 Task: Toggle the output scrolling option in the notebook.
Action: Mouse moved to (13, 603)
Screenshot: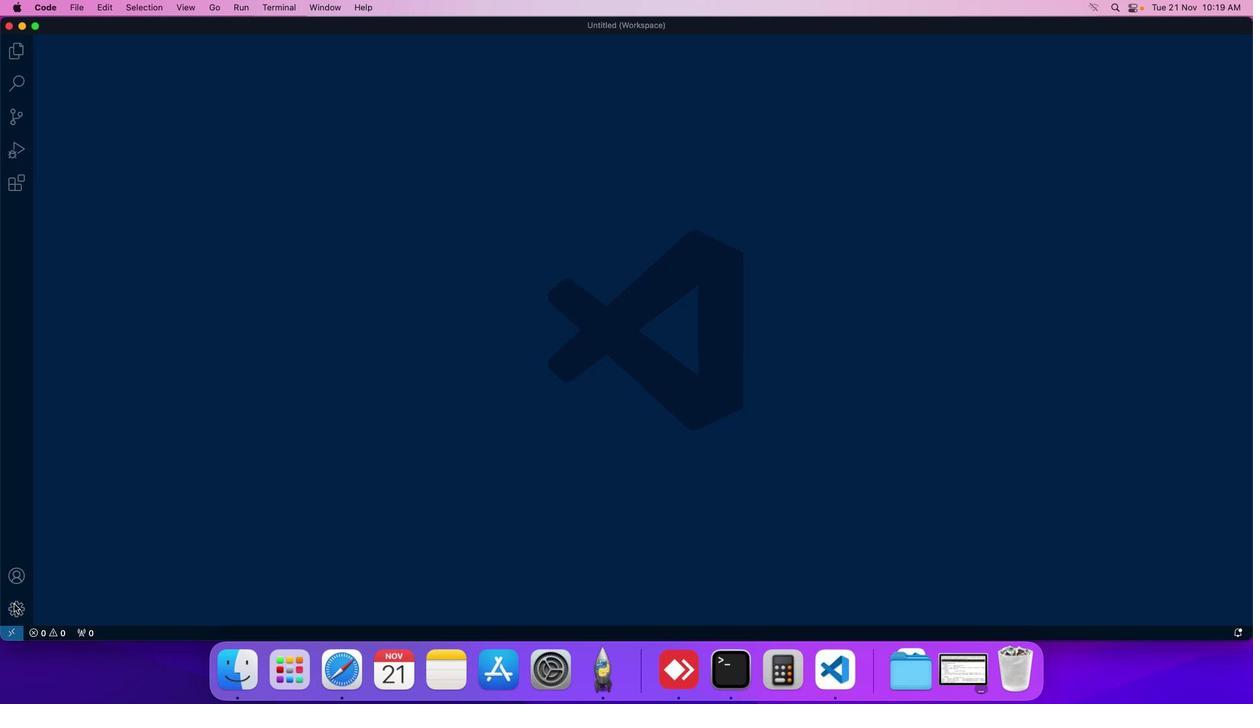 
Action: Mouse pressed left at (13, 603)
Screenshot: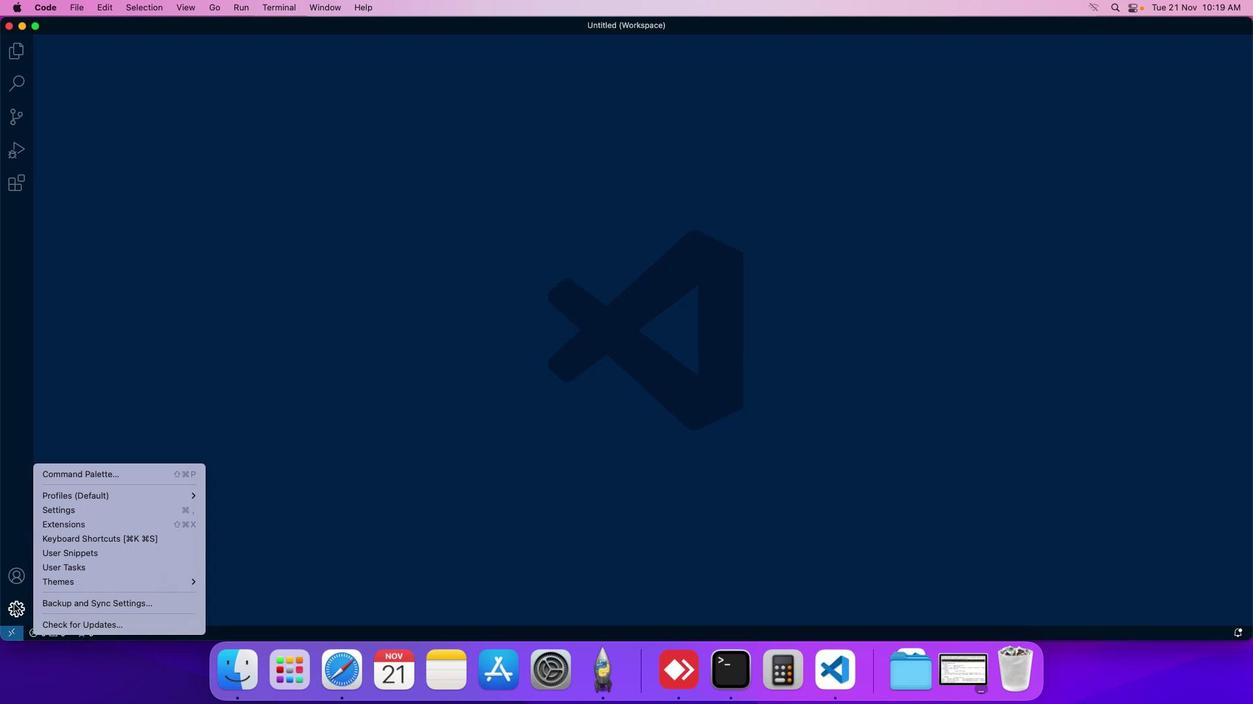 
Action: Mouse moved to (82, 513)
Screenshot: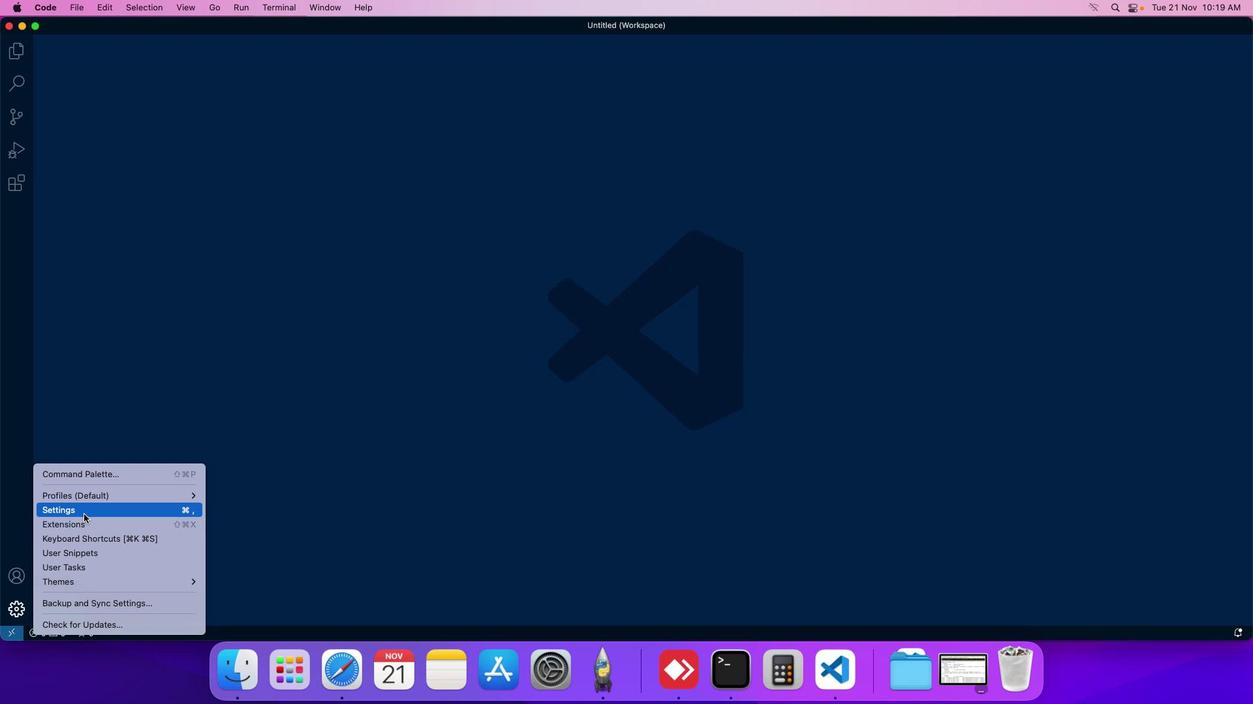 
Action: Mouse pressed left at (82, 513)
Screenshot: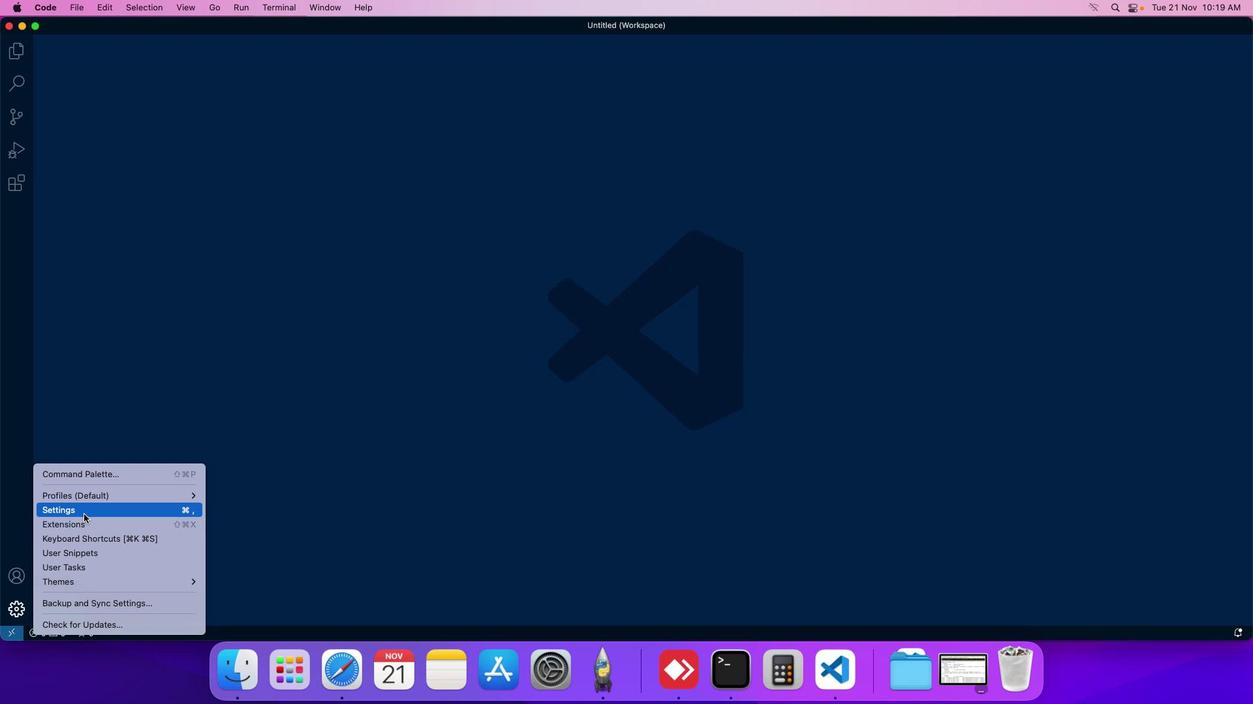
Action: Mouse moved to (300, 103)
Screenshot: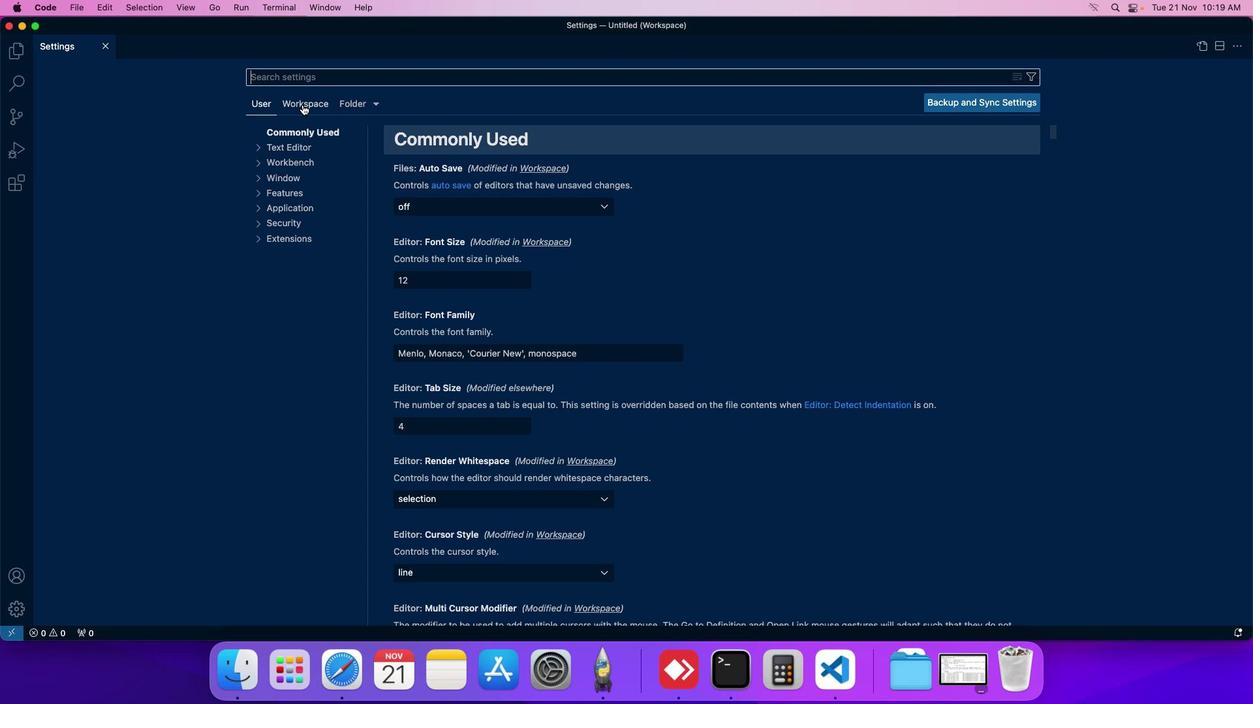 
Action: Mouse pressed left at (300, 103)
Screenshot: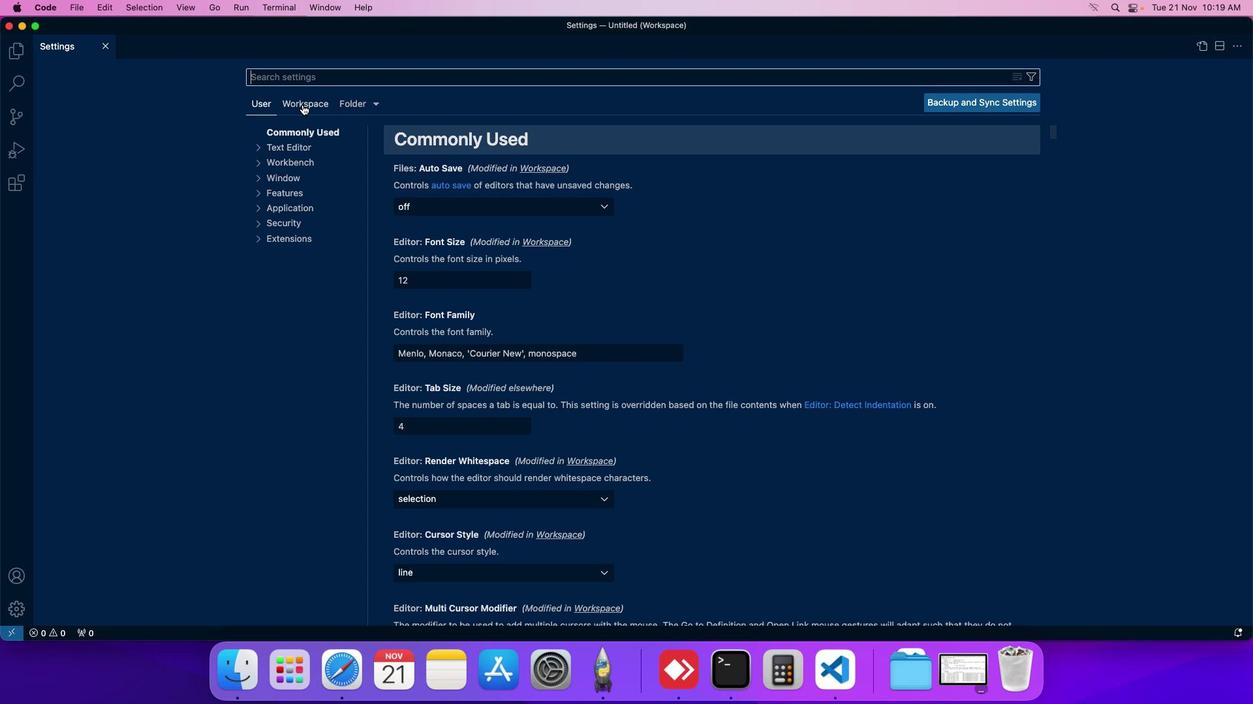 
Action: Mouse moved to (294, 196)
Screenshot: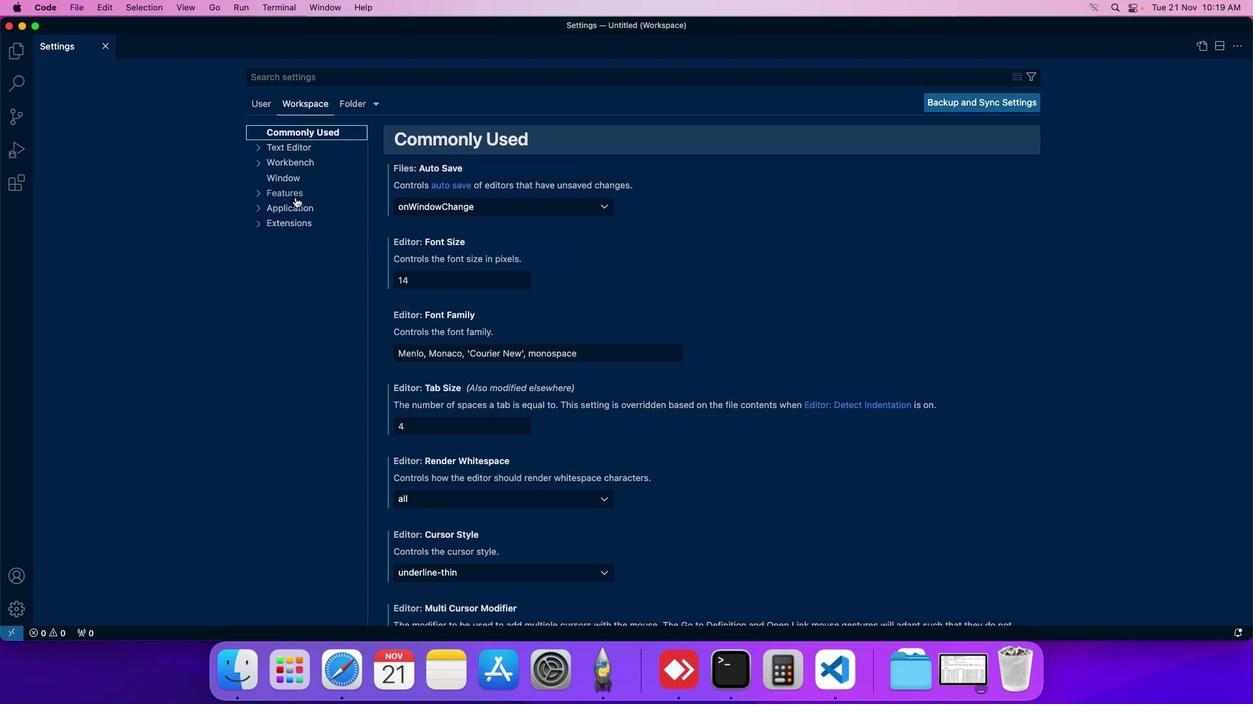 
Action: Mouse pressed left at (294, 196)
Screenshot: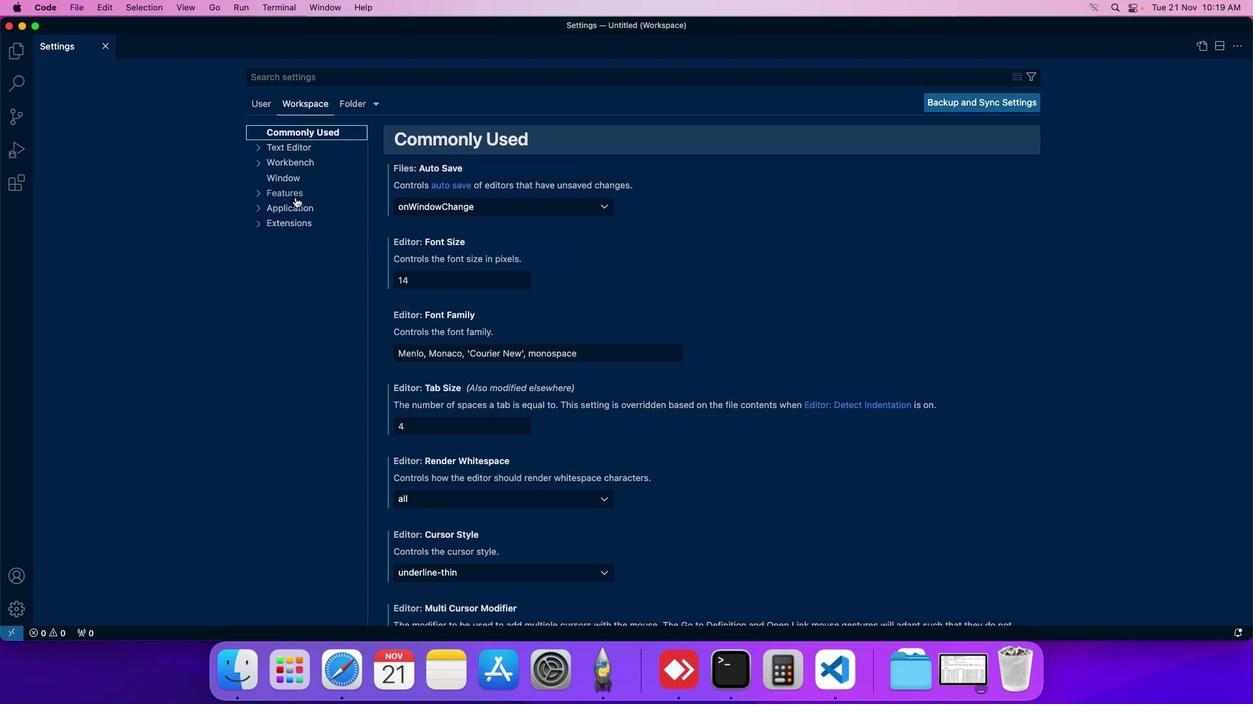 
Action: Mouse moved to (301, 422)
Screenshot: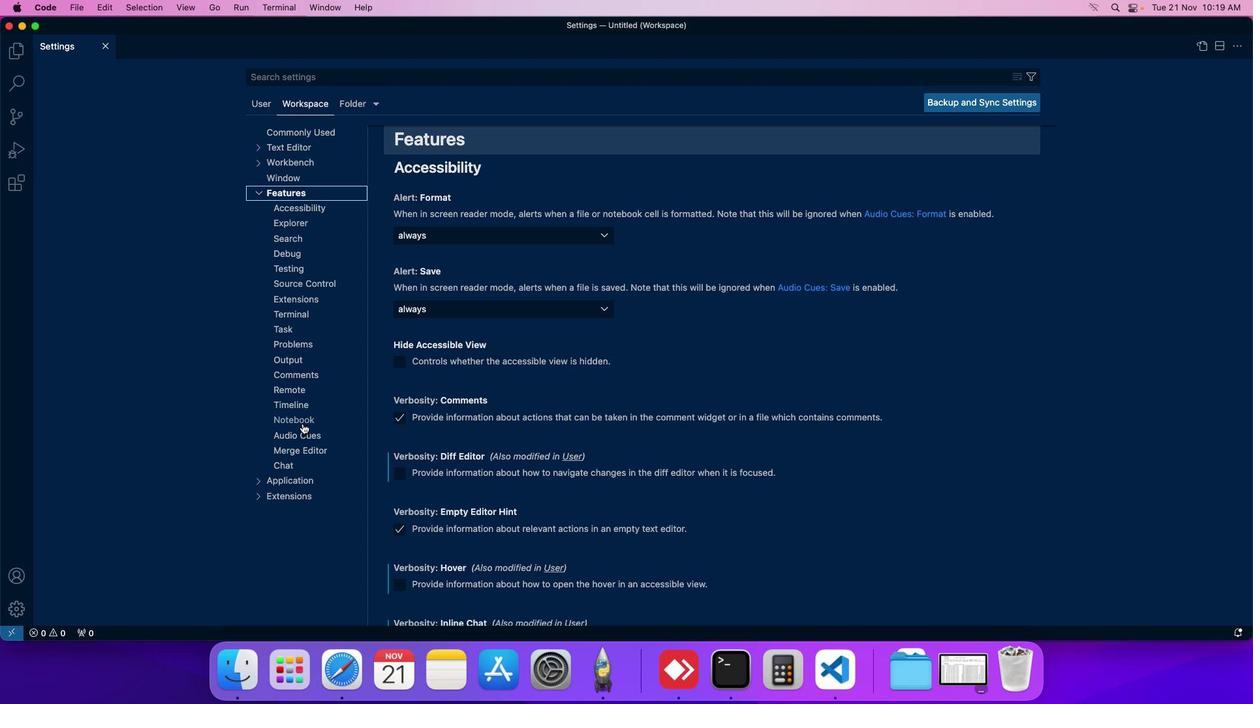 
Action: Mouse pressed left at (301, 422)
Screenshot: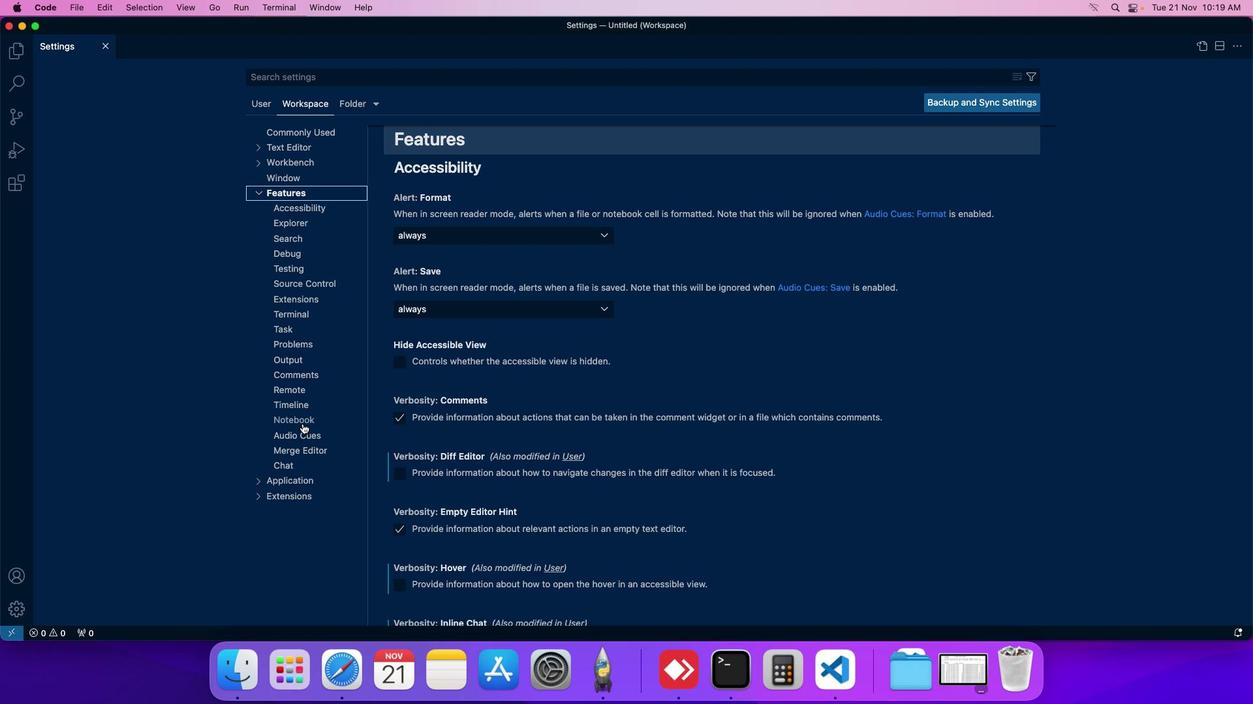 
Action: Mouse moved to (417, 415)
Screenshot: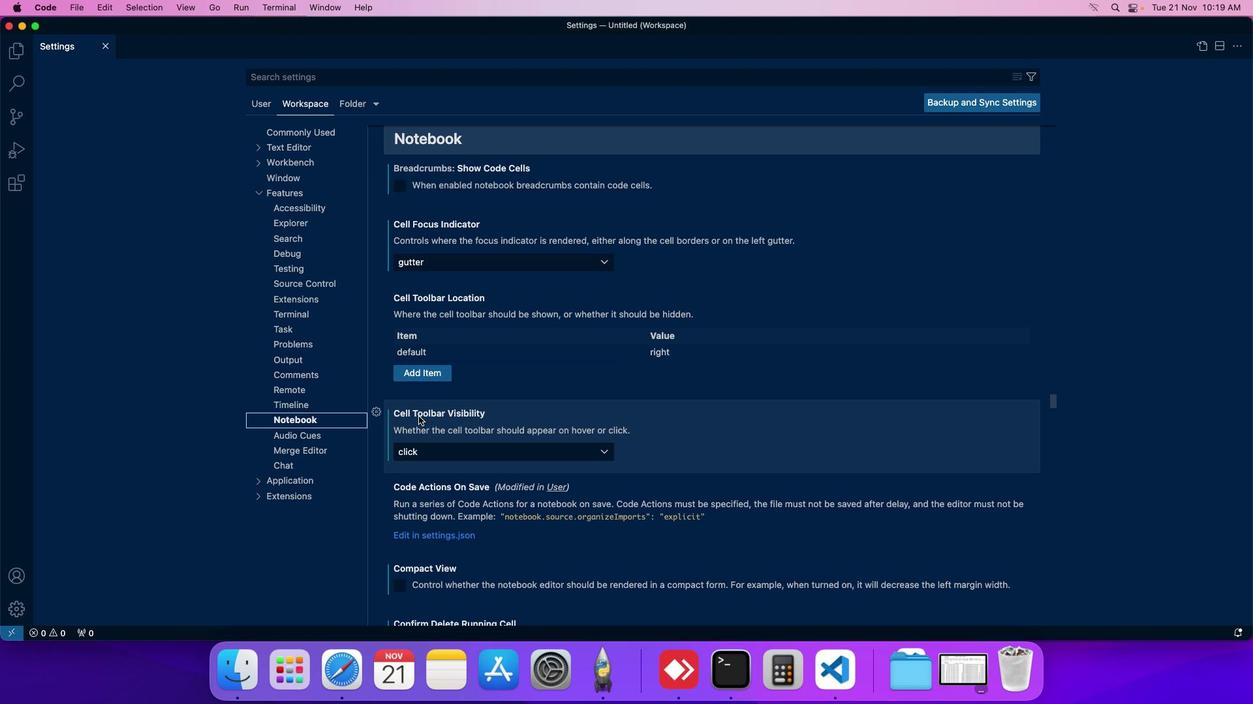 
Action: Mouse scrolled (417, 415) with delta (0, -1)
Screenshot: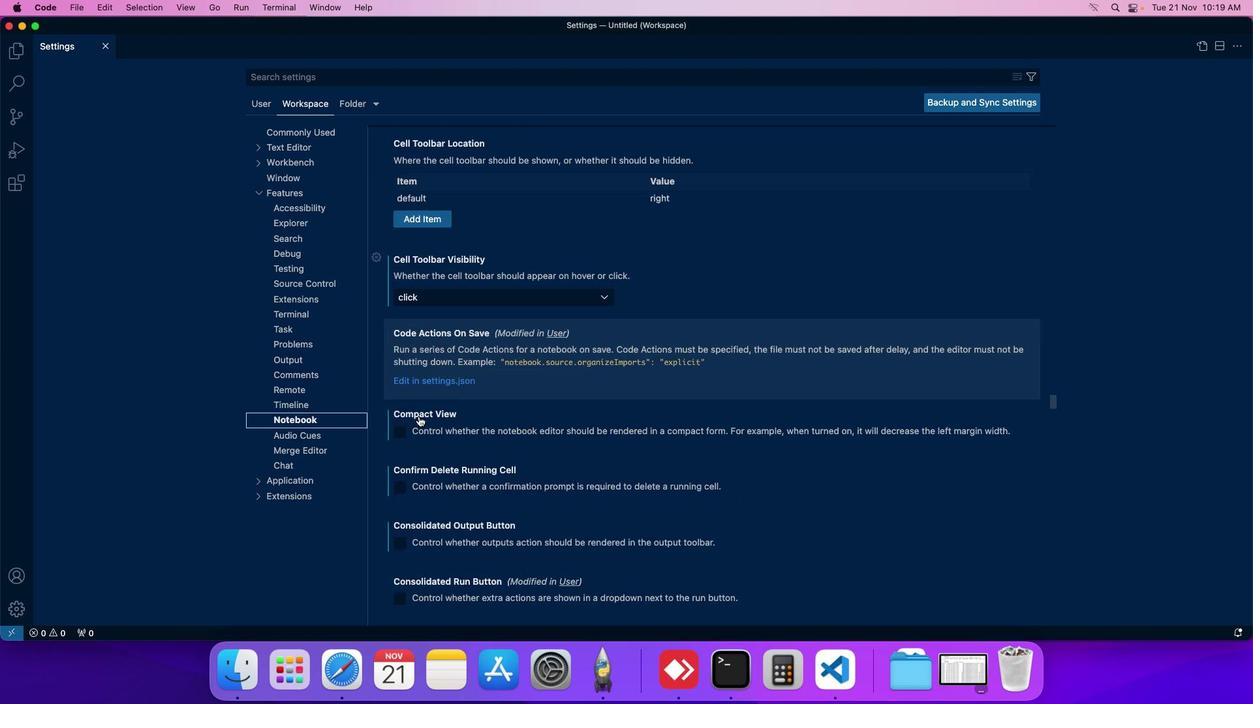 
Action: Mouse scrolled (417, 415) with delta (0, -1)
Screenshot: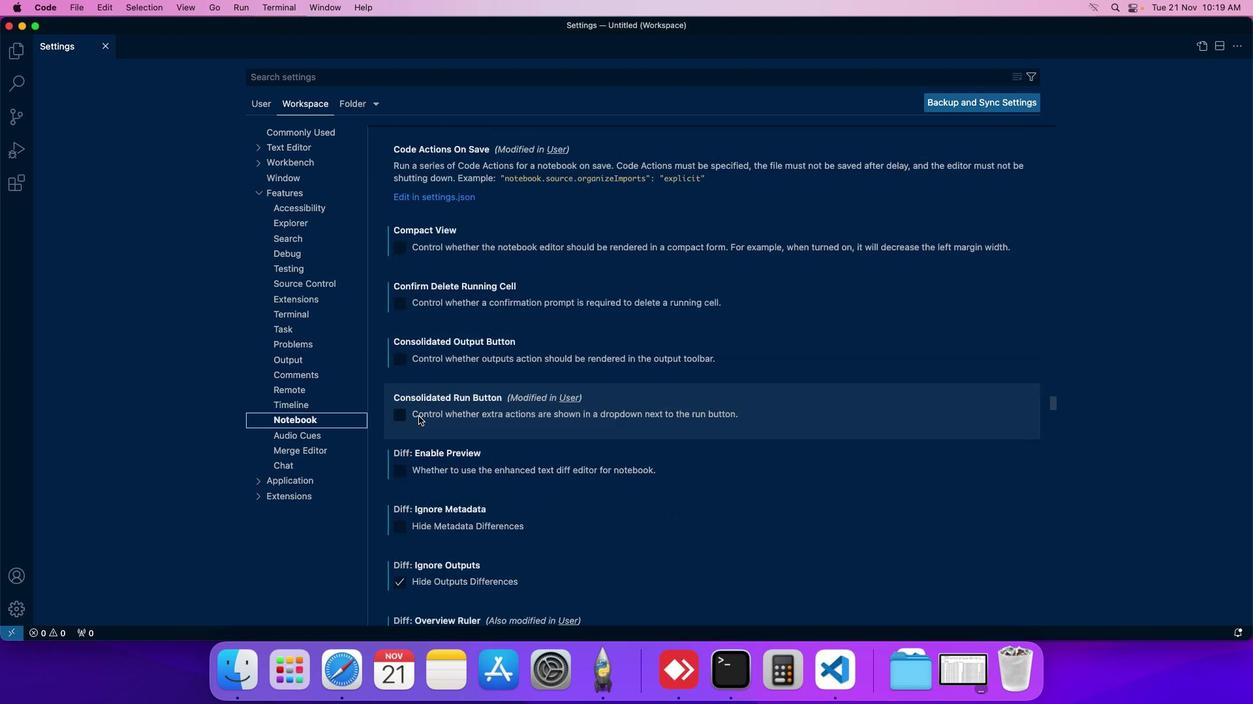 
Action: Mouse scrolled (417, 415) with delta (0, -1)
Screenshot: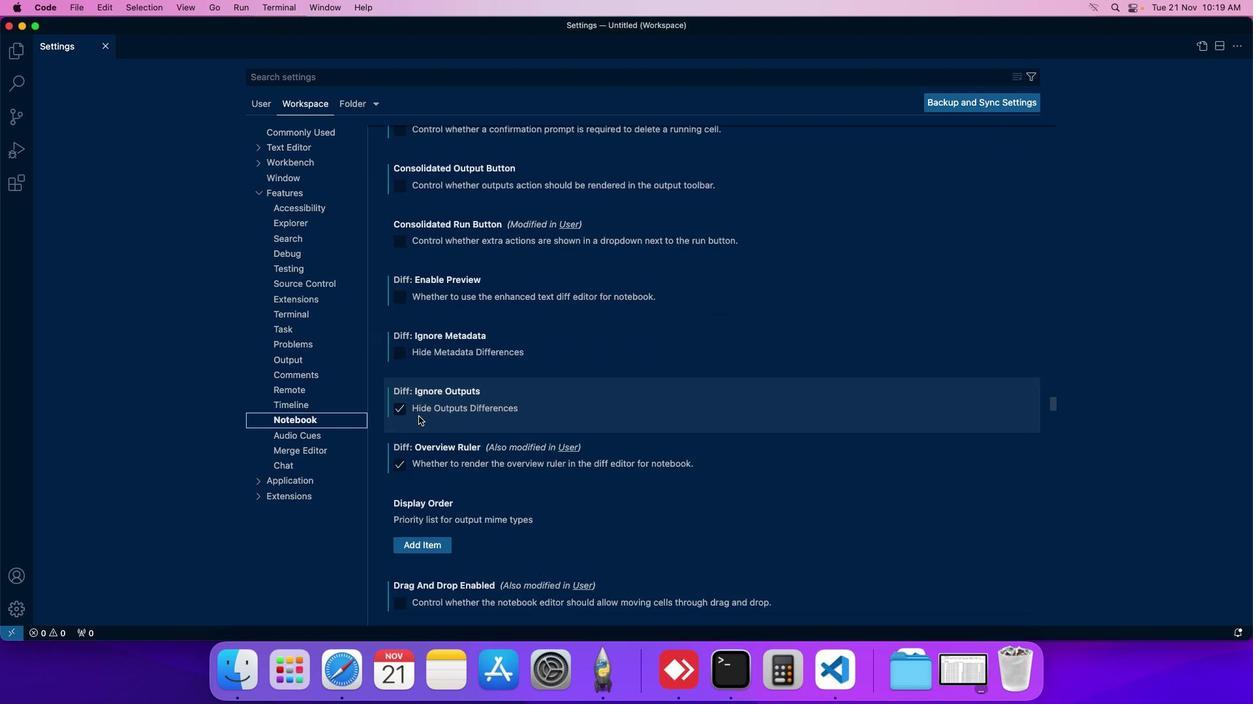 
Action: Mouse moved to (417, 415)
Screenshot: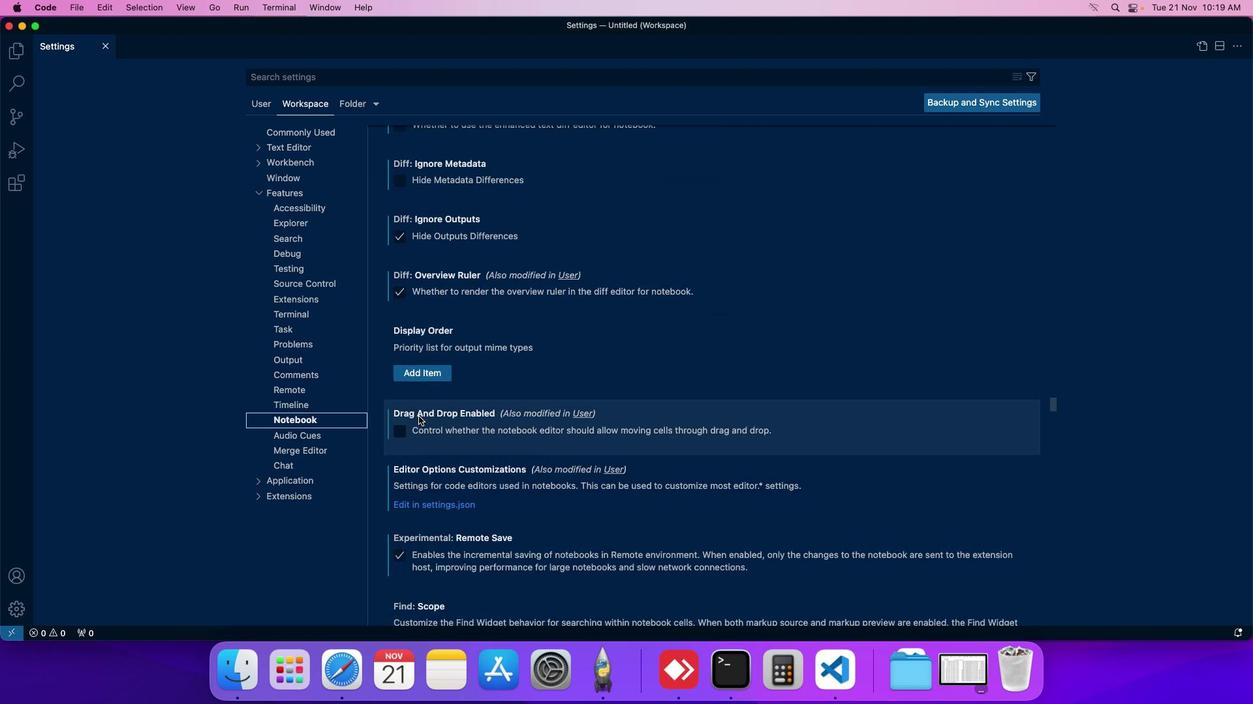 
Action: Mouse scrolled (417, 415) with delta (0, -1)
Screenshot: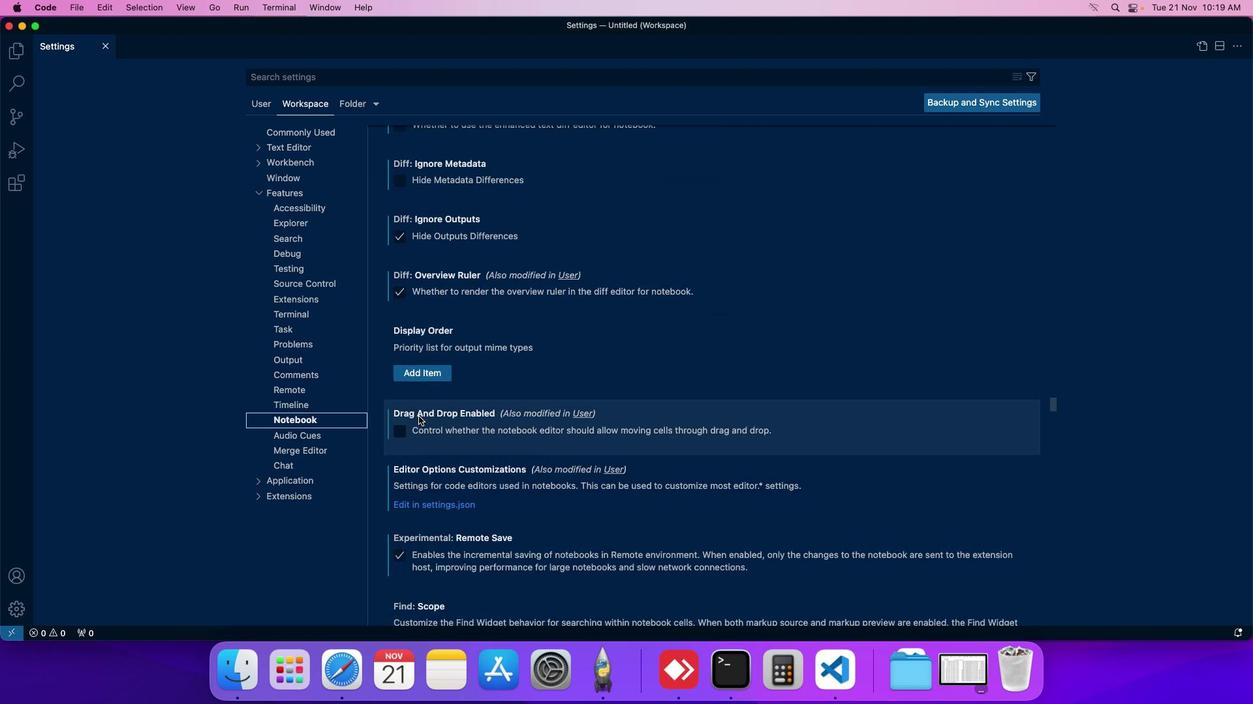 
Action: Mouse scrolled (417, 415) with delta (0, -1)
Screenshot: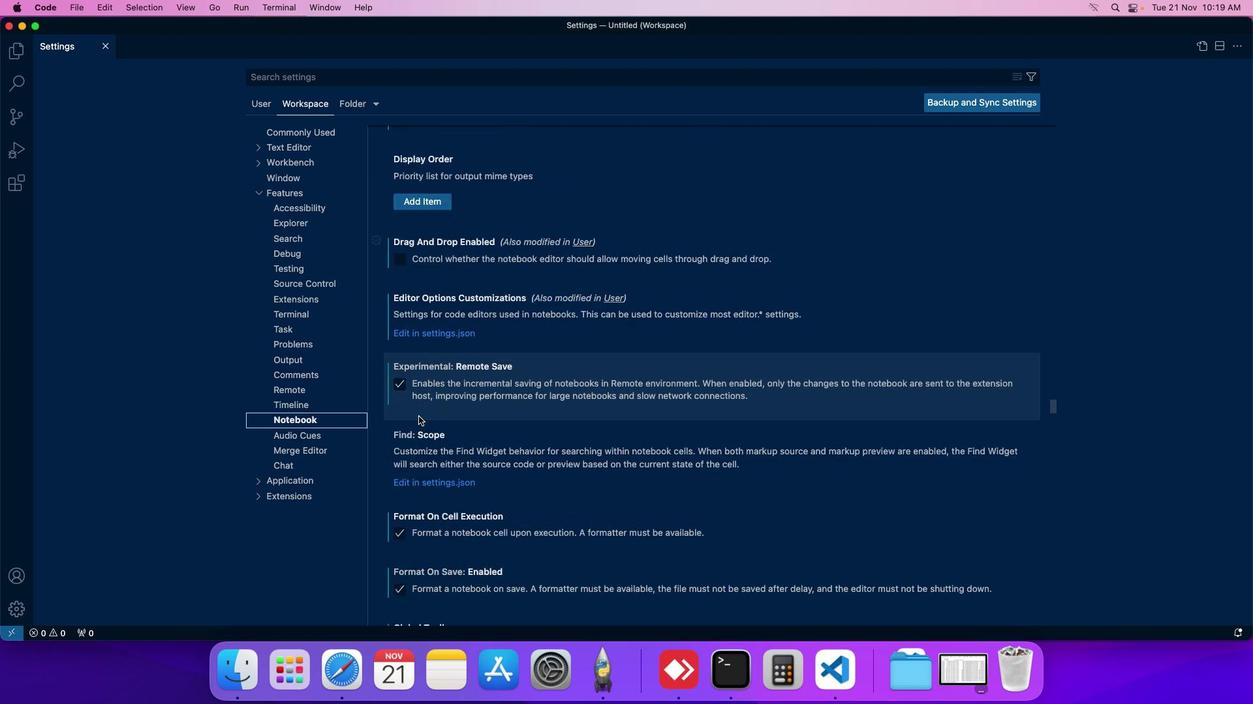 
Action: Mouse scrolled (417, 415) with delta (0, -1)
Screenshot: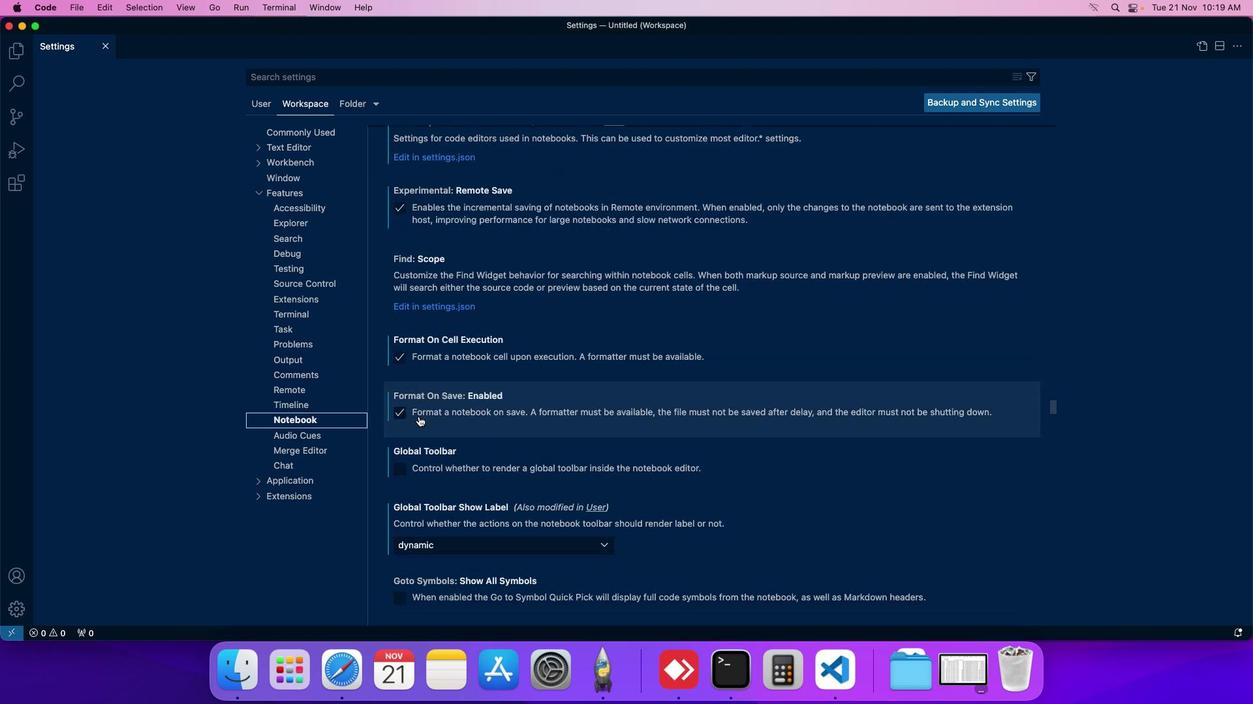 
Action: Mouse scrolled (417, 415) with delta (0, -1)
Screenshot: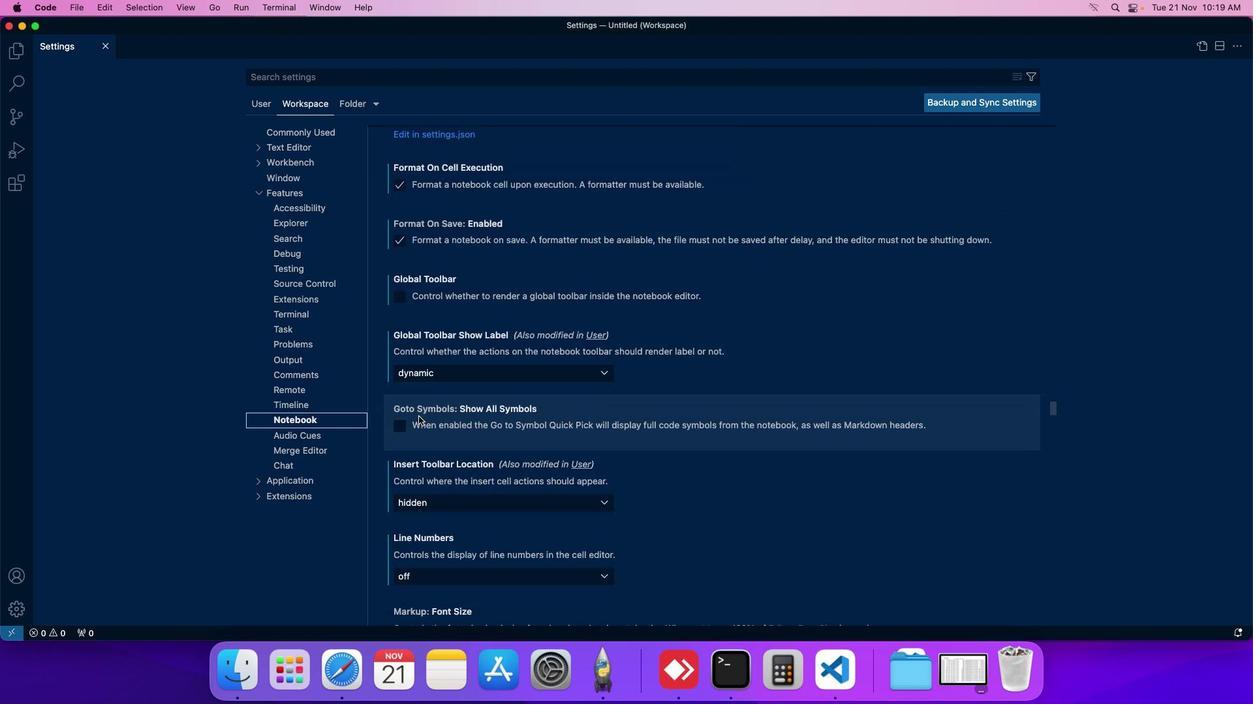 
Action: Mouse moved to (416, 416)
Screenshot: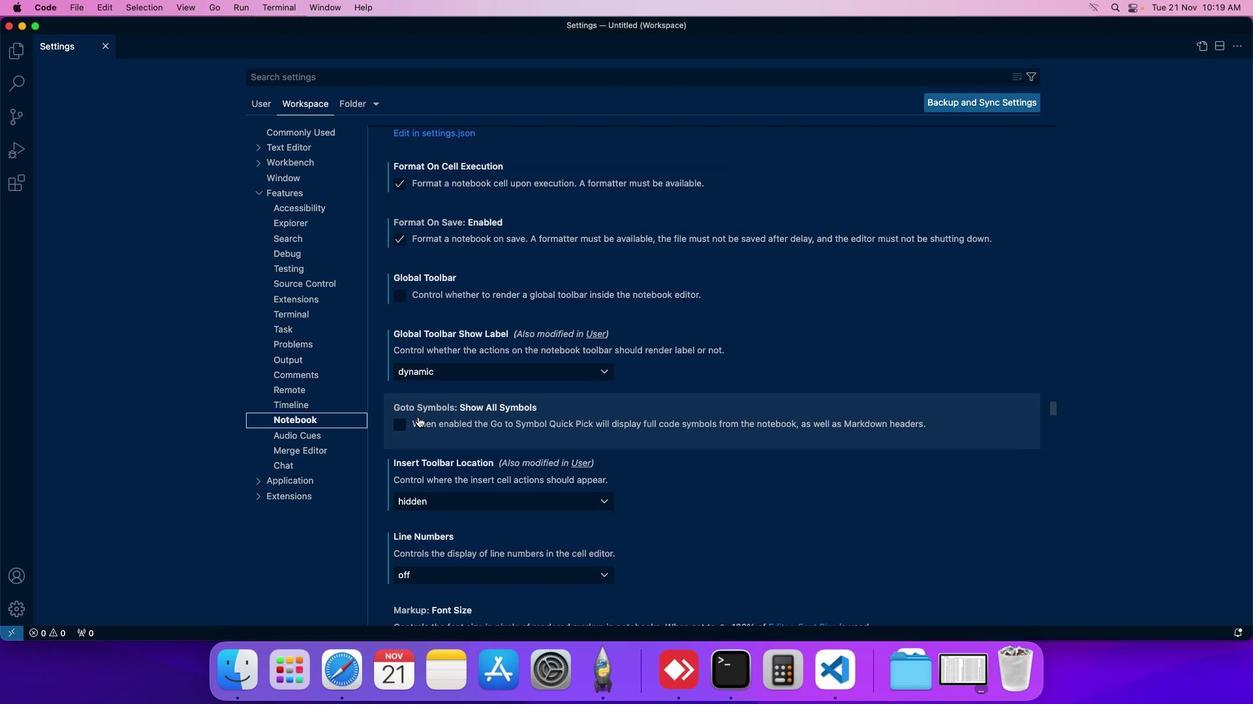 
Action: Mouse scrolled (416, 416) with delta (0, -1)
Screenshot: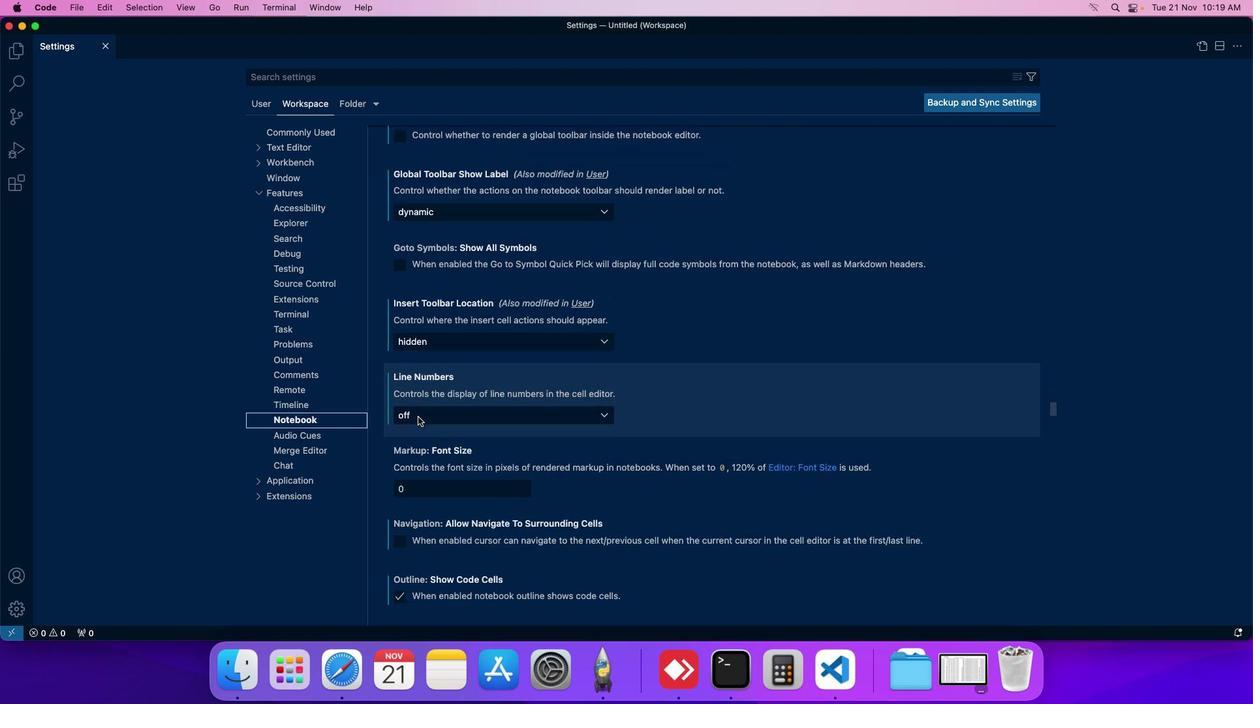 
Action: Mouse moved to (414, 362)
Screenshot: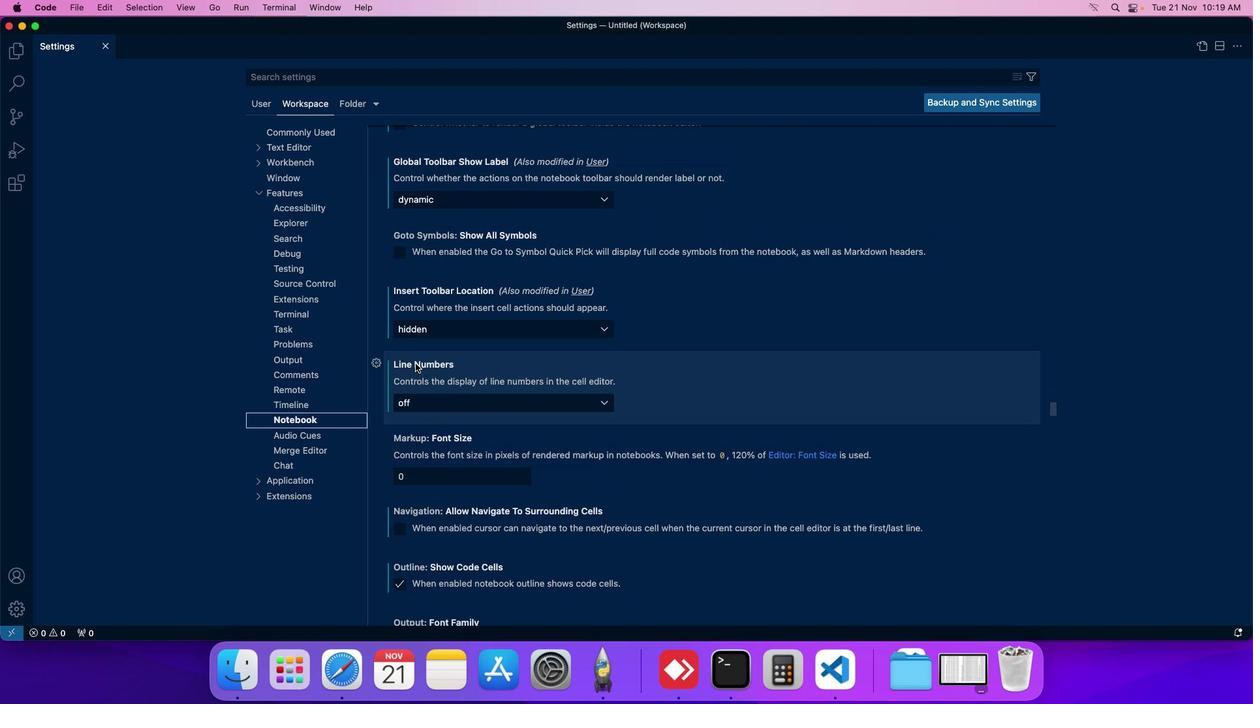 
Action: Mouse scrolled (414, 362) with delta (0, -1)
Screenshot: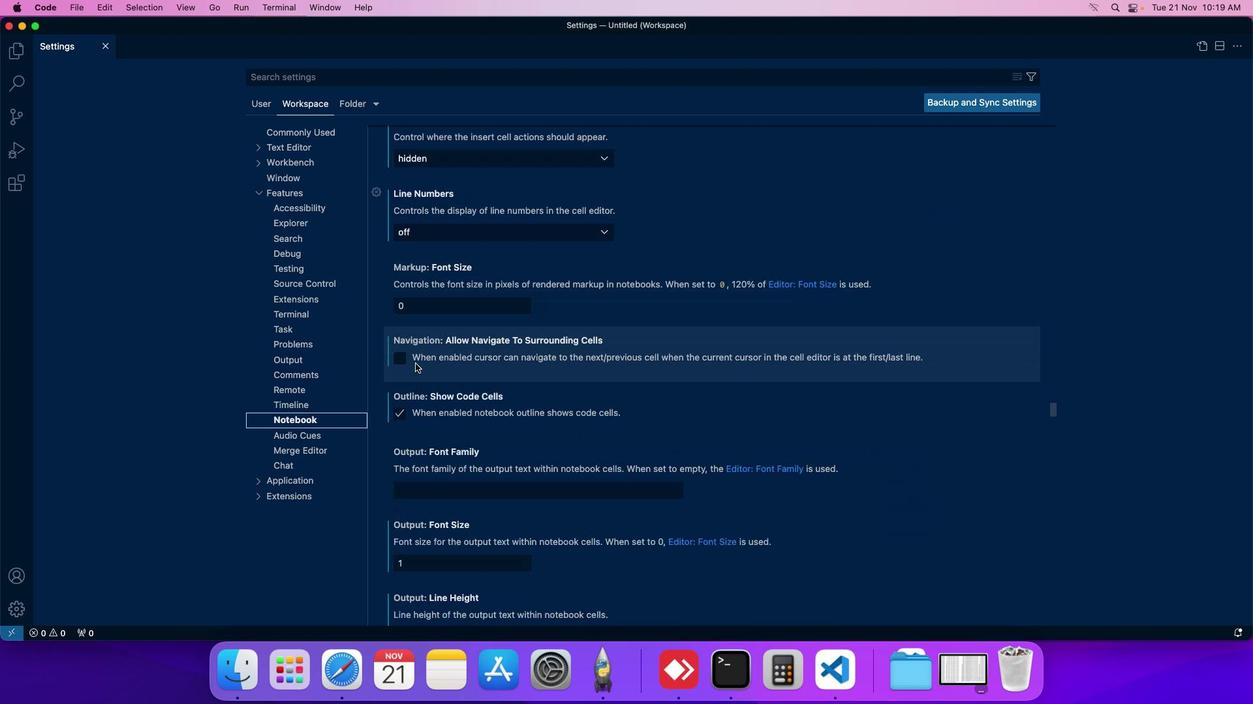 
Action: Mouse moved to (424, 351)
Screenshot: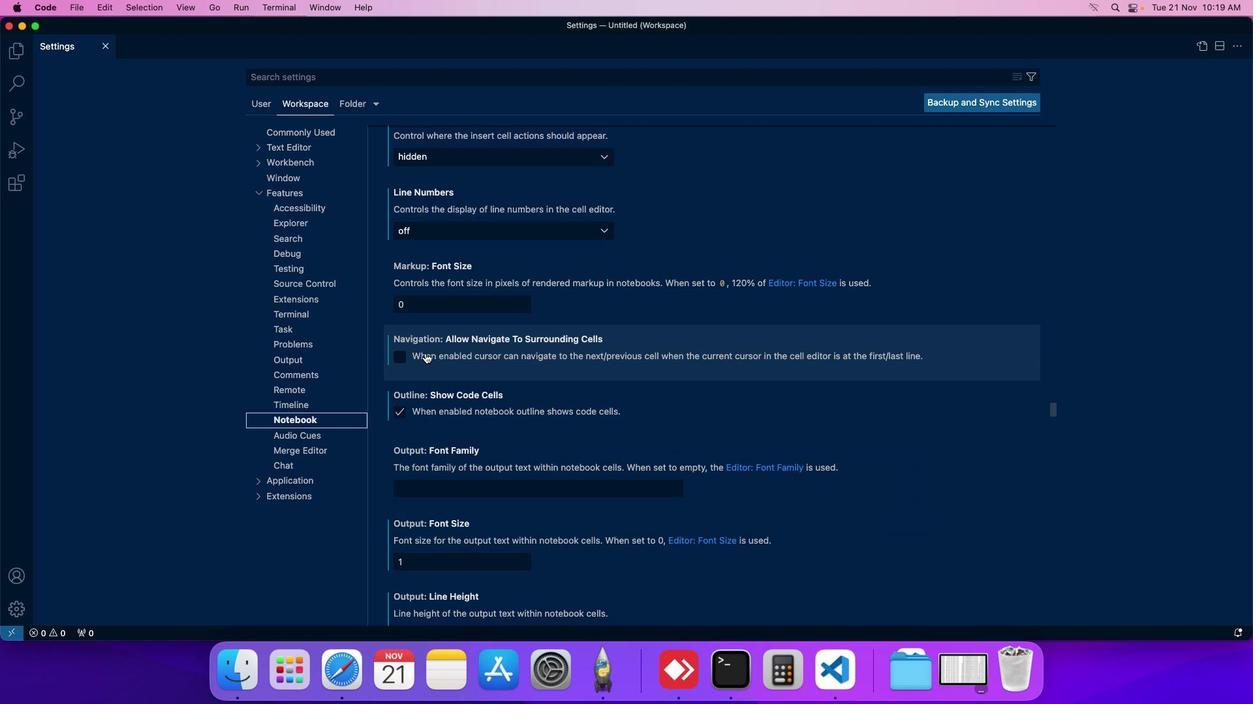 
Action: Mouse scrolled (424, 351) with delta (0, -1)
Screenshot: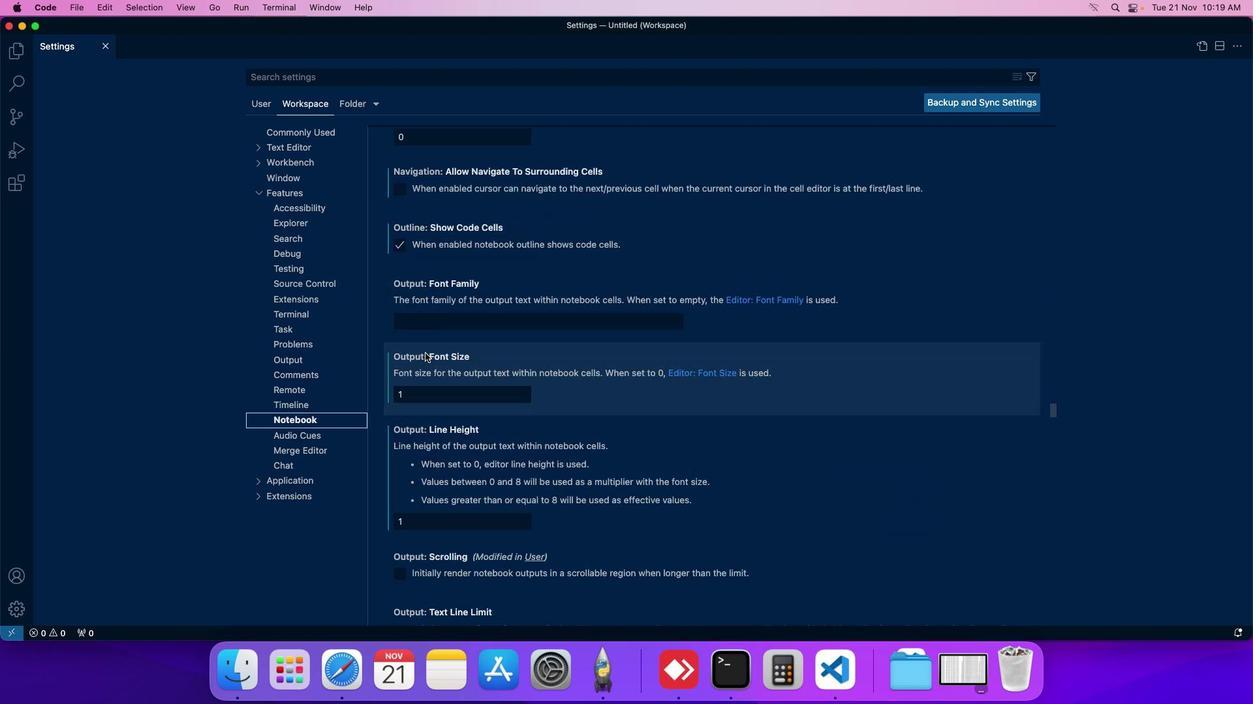
Action: Mouse moved to (444, 319)
Screenshot: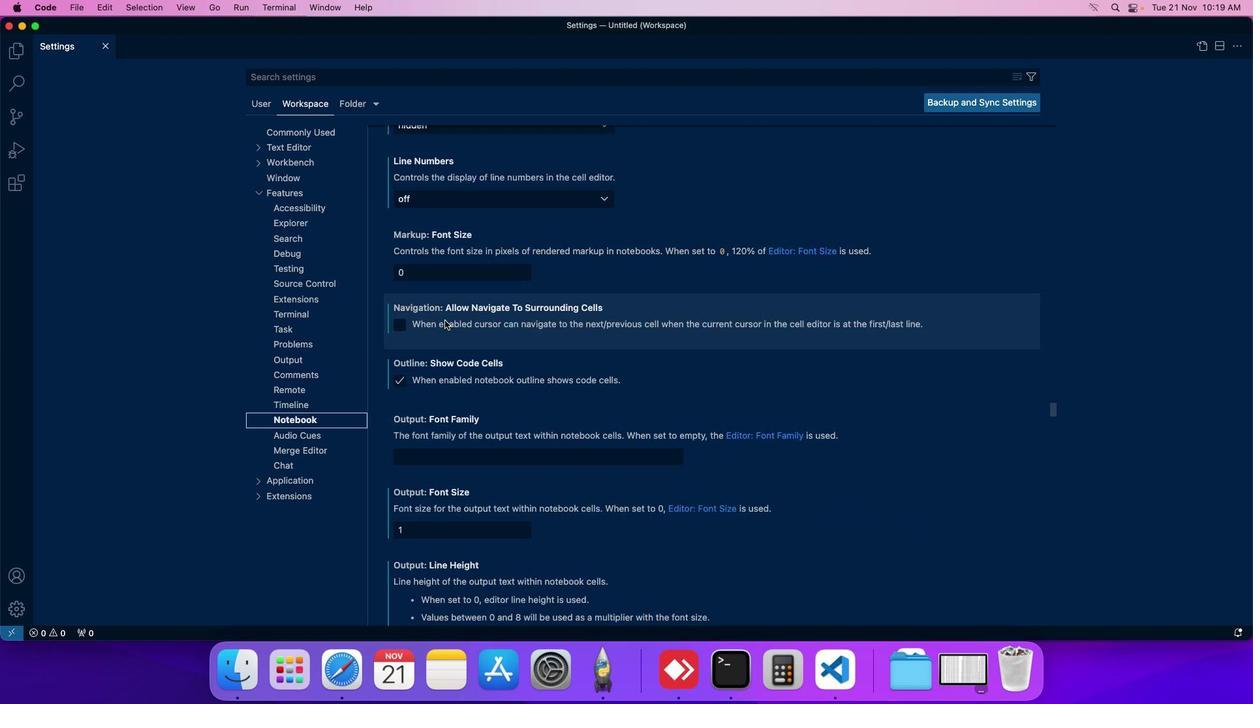 
Action: Mouse scrolled (444, 319) with delta (0, 0)
Screenshot: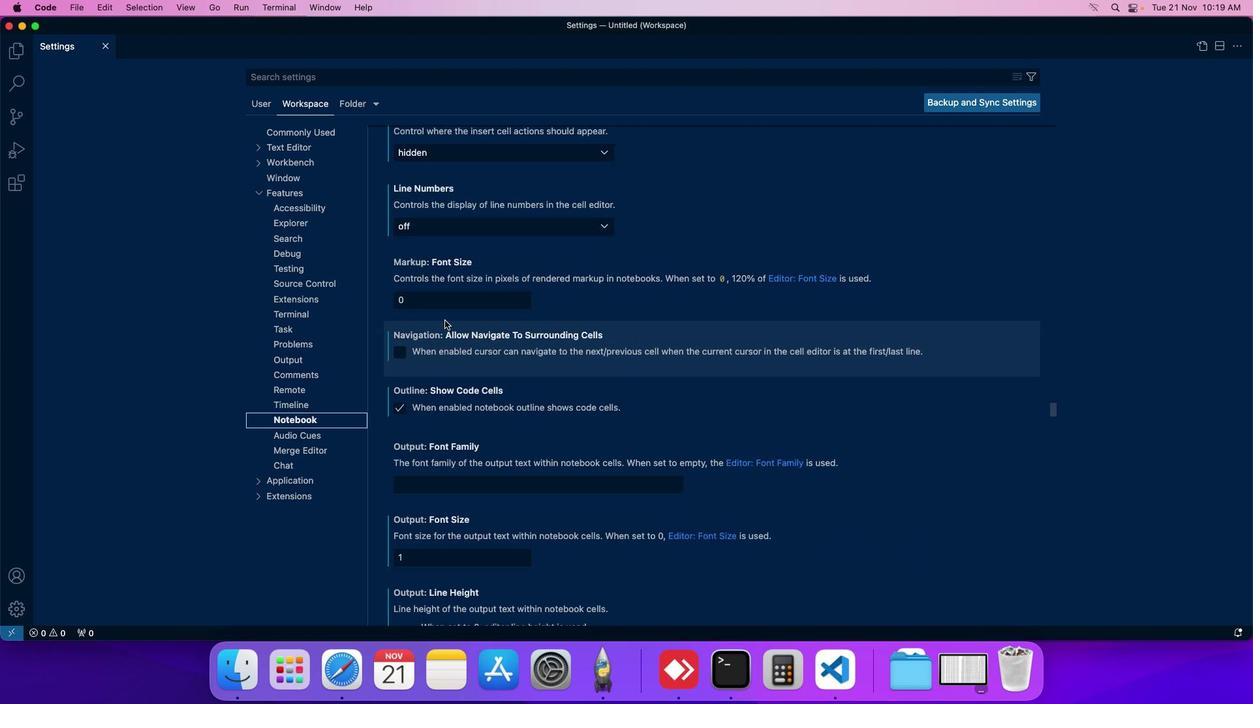 
Action: Mouse moved to (443, 319)
Screenshot: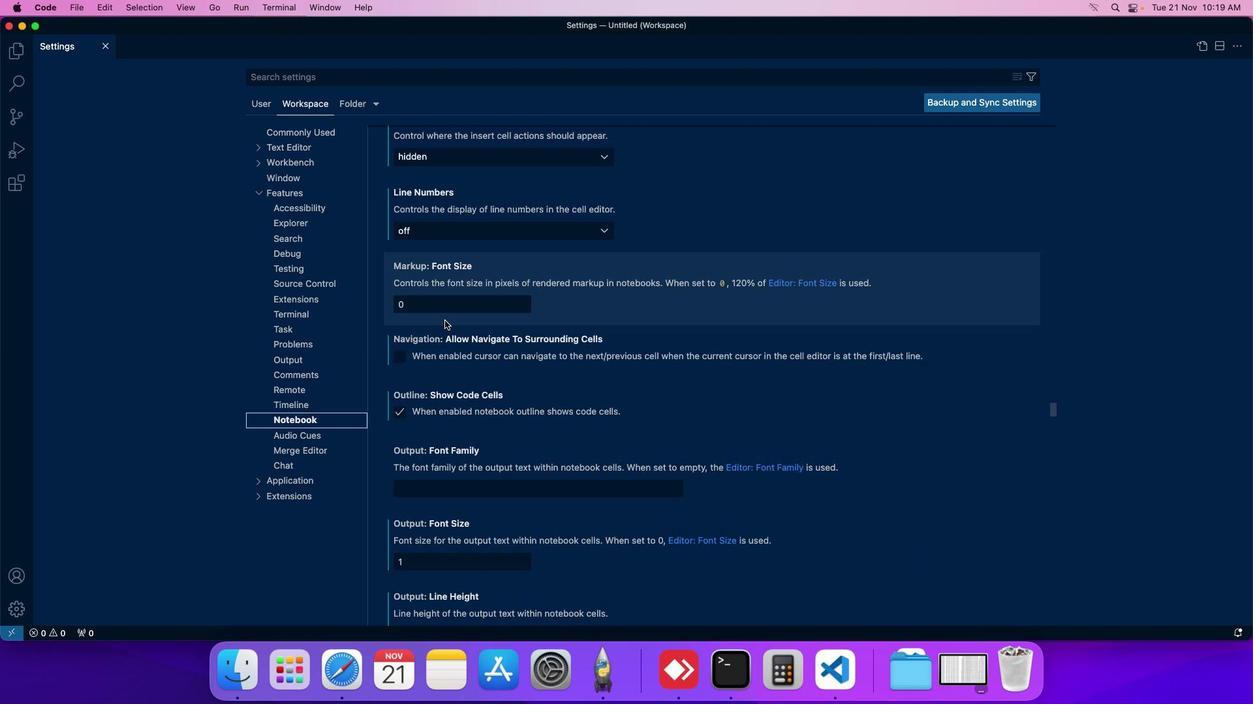 
Action: Mouse scrolled (443, 319) with delta (0, -1)
Screenshot: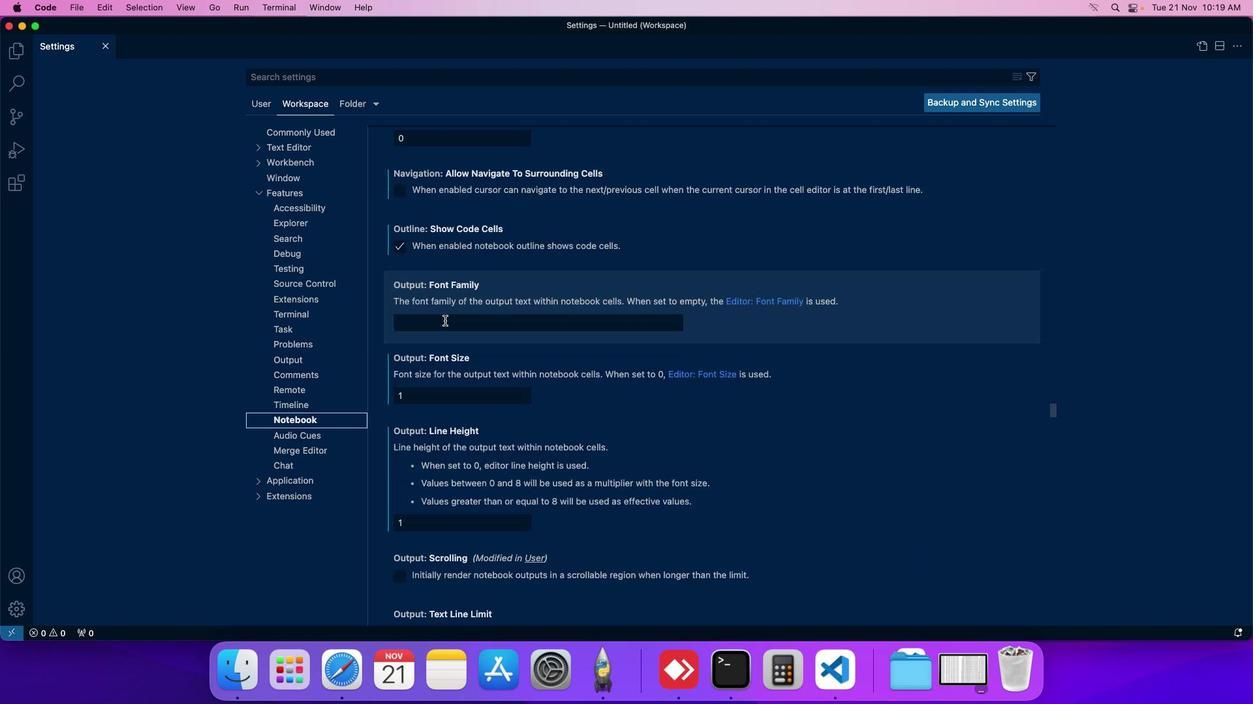 
Action: Mouse scrolled (443, 319) with delta (0, -1)
Screenshot: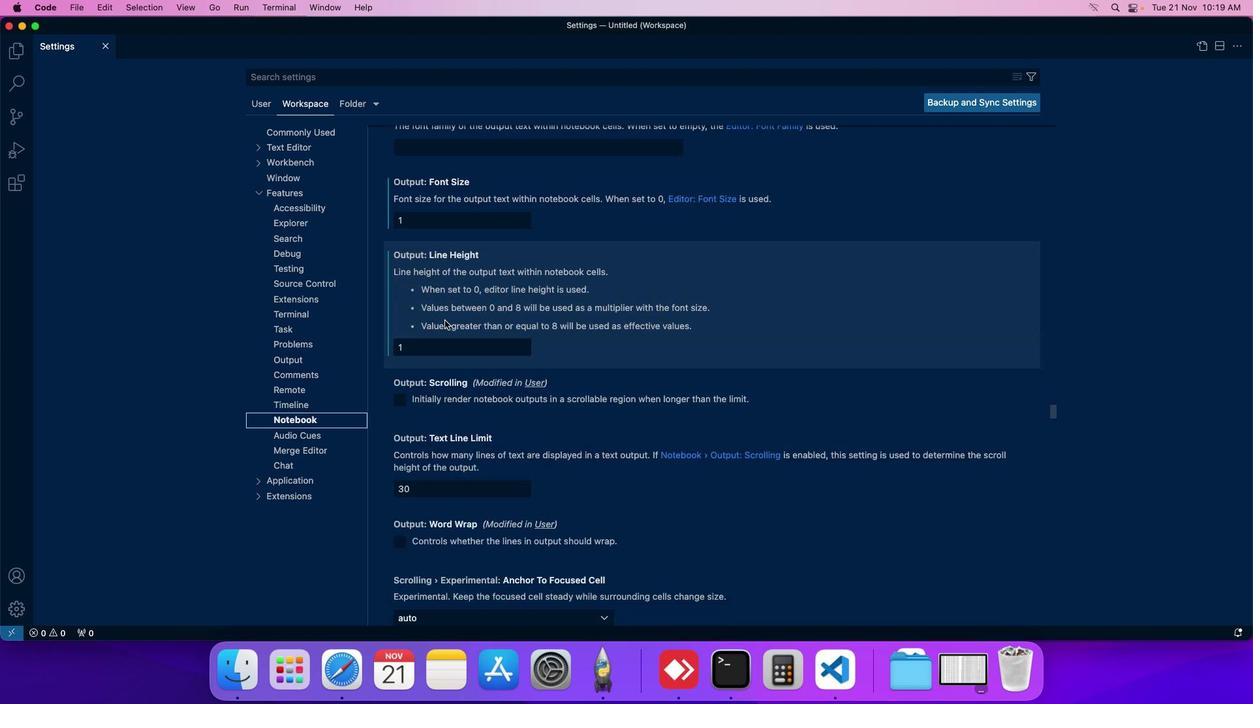 
Action: Mouse scrolled (443, 319) with delta (0, -1)
Screenshot: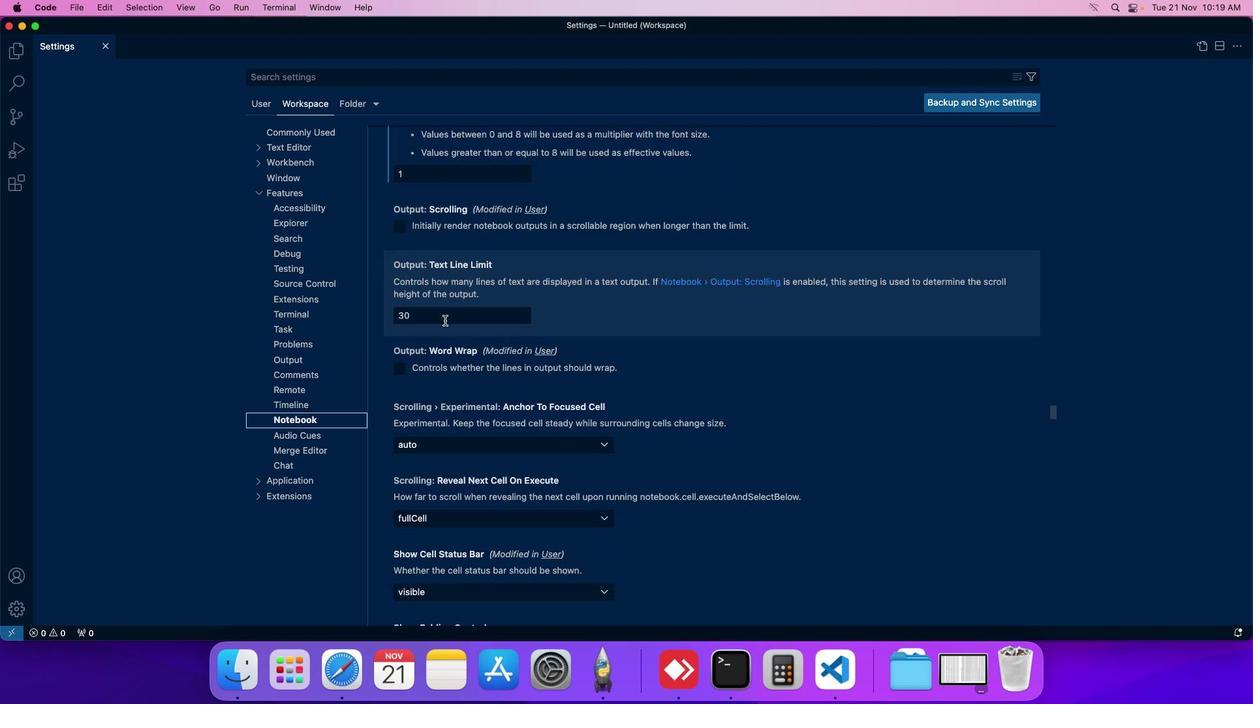 
Action: Mouse moved to (449, 278)
Screenshot: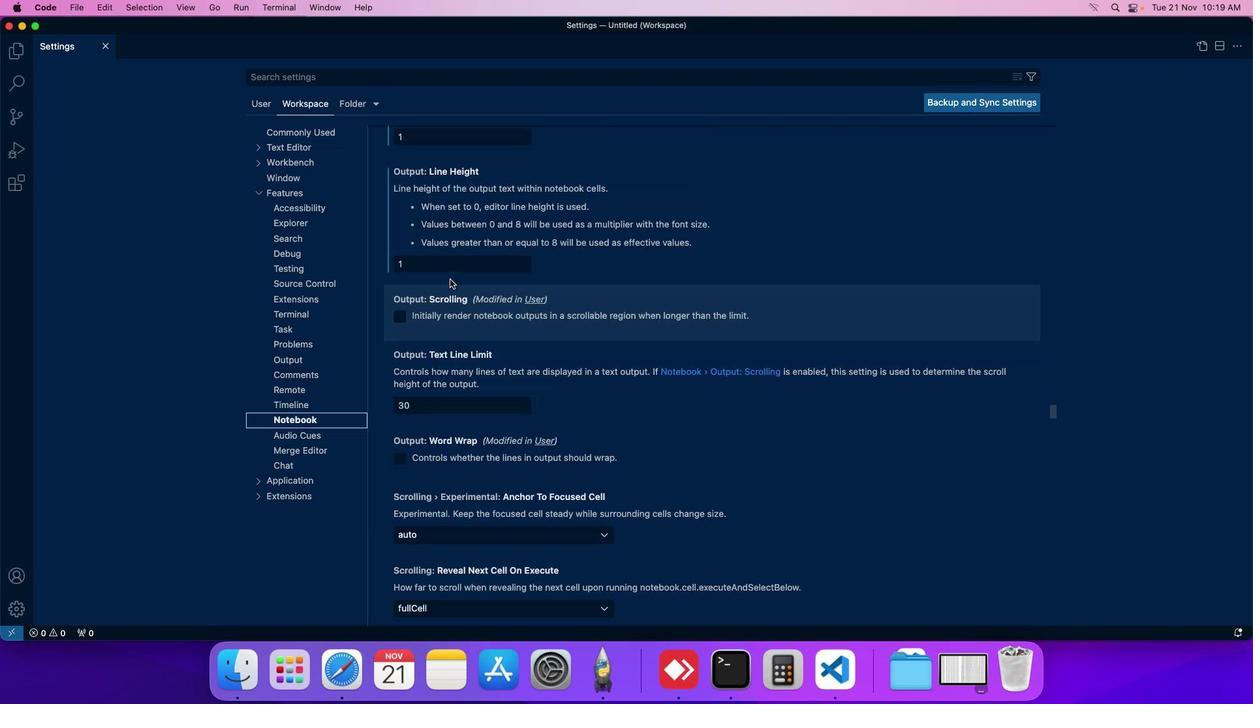 
Action: Mouse scrolled (449, 278) with delta (0, 0)
Screenshot: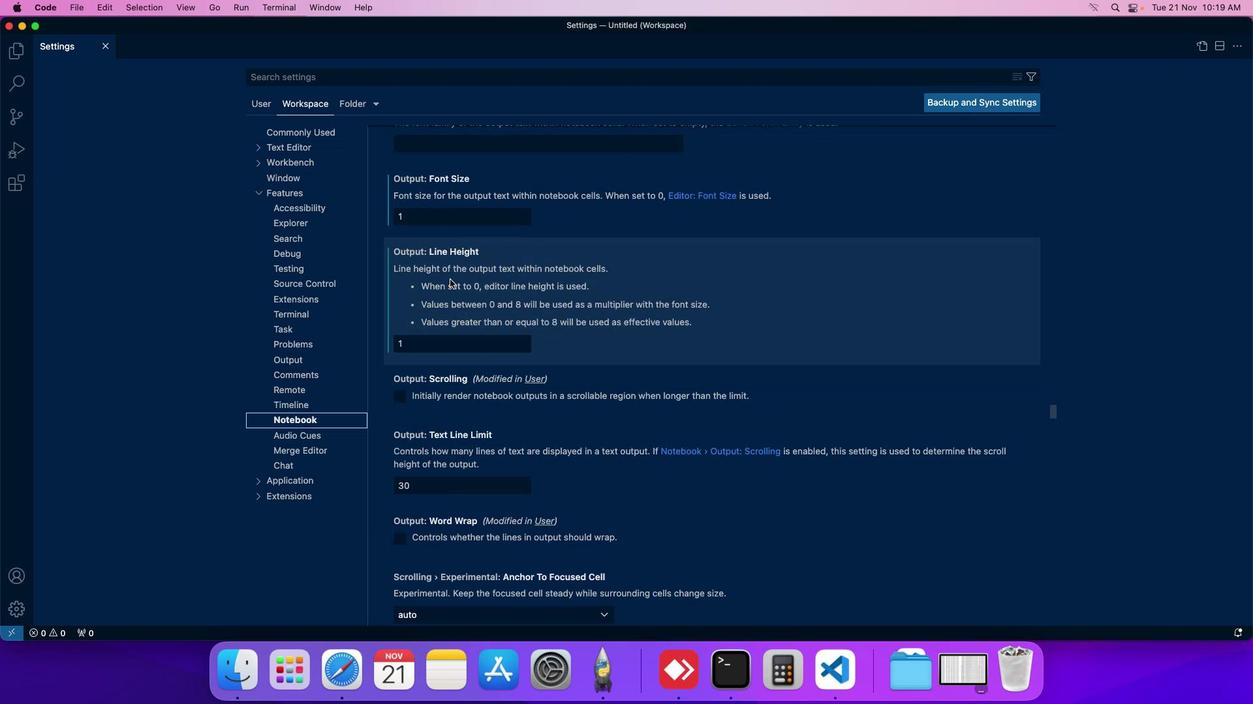 
Action: Mouse moved to (398, 400)
Screenshot: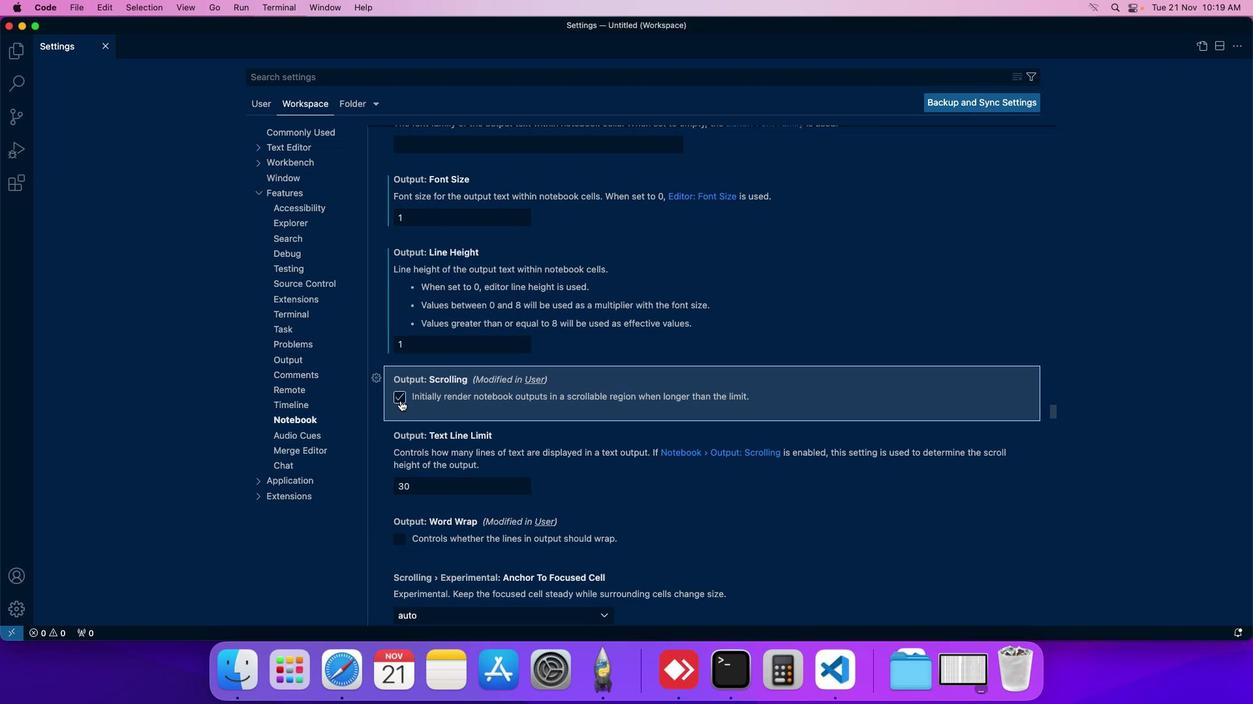 
Action: Mouse pressed left at (398, 400)
Screenshot: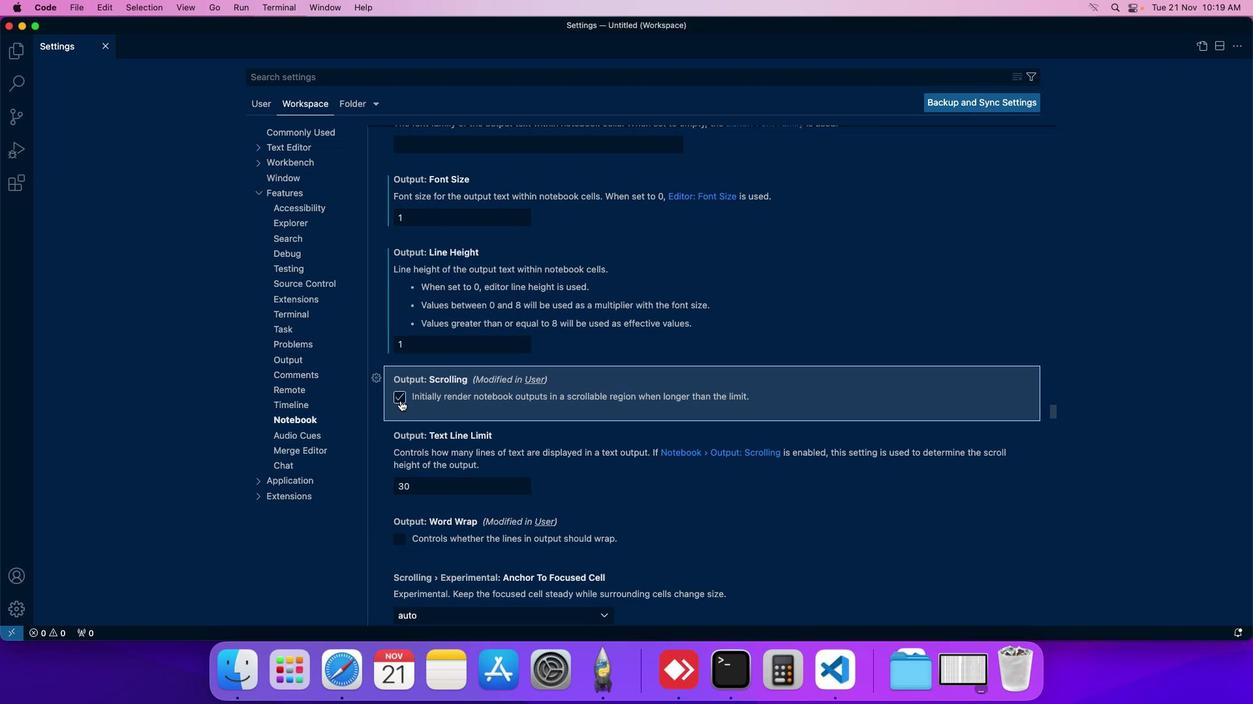 
Action: Mouse moved to (409, 401)
Screenshot: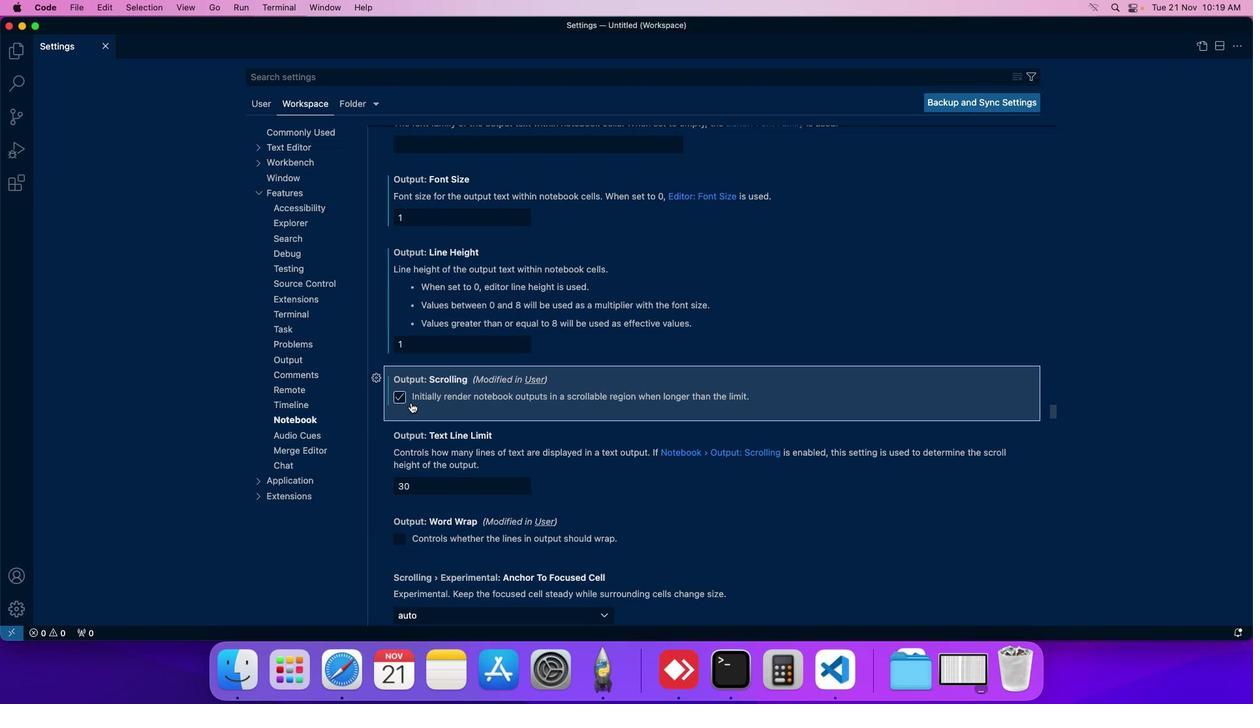 
